 Task: Filter Product category talent intelligence software.
Action: Mouse moved to (321, 77)
Screenshot: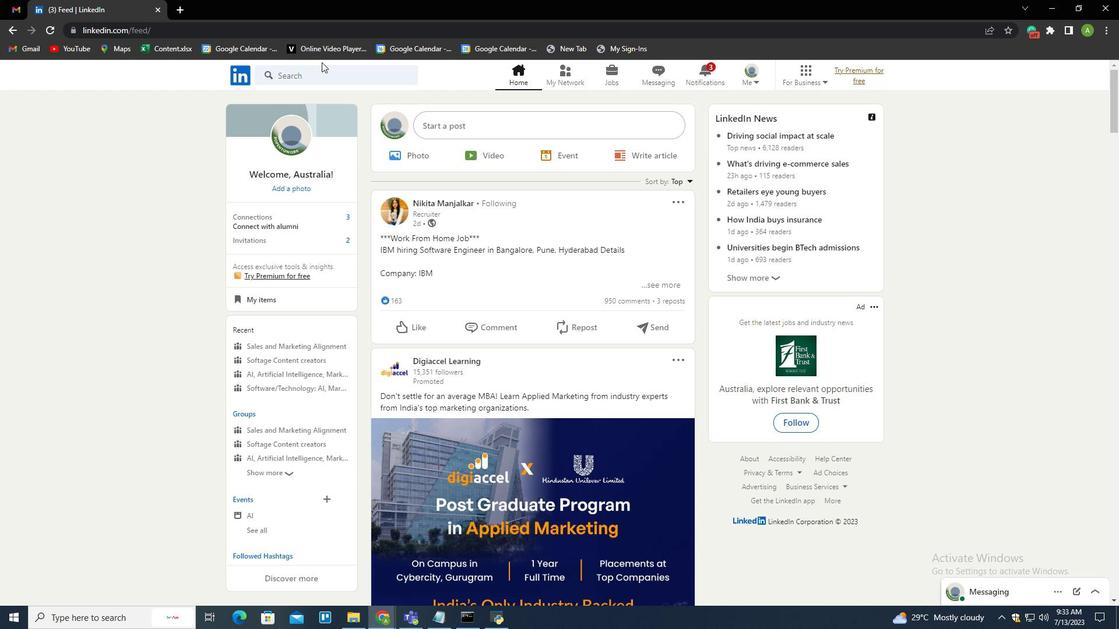 
Action: Mouse pressed left at (321, 77)
Screenshot: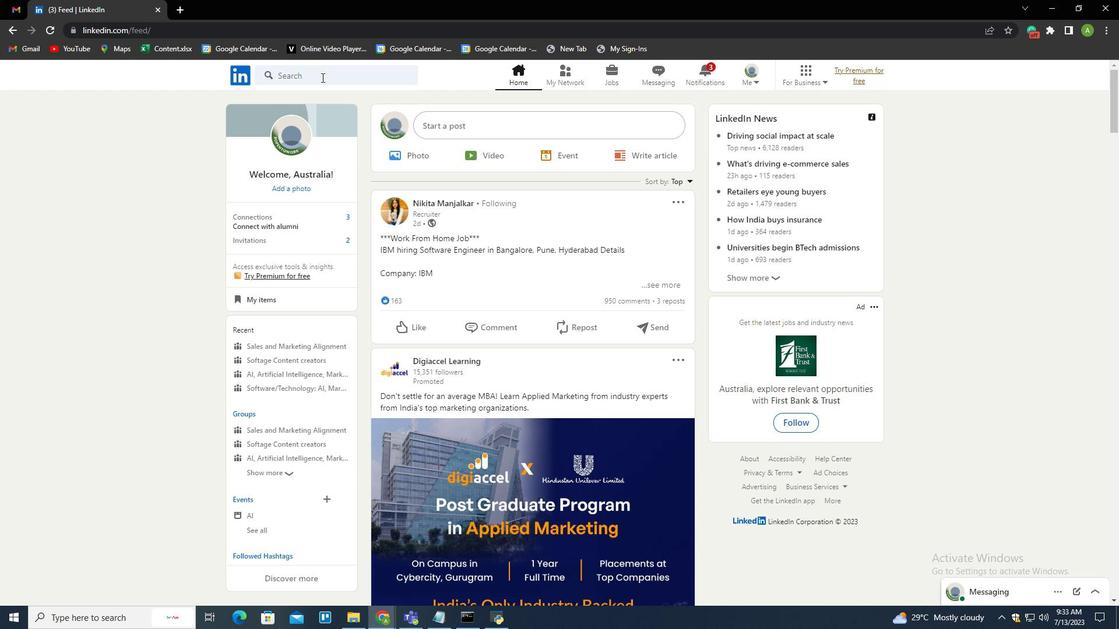 
Action: Mouse moved to (285, 173)
Screenshot: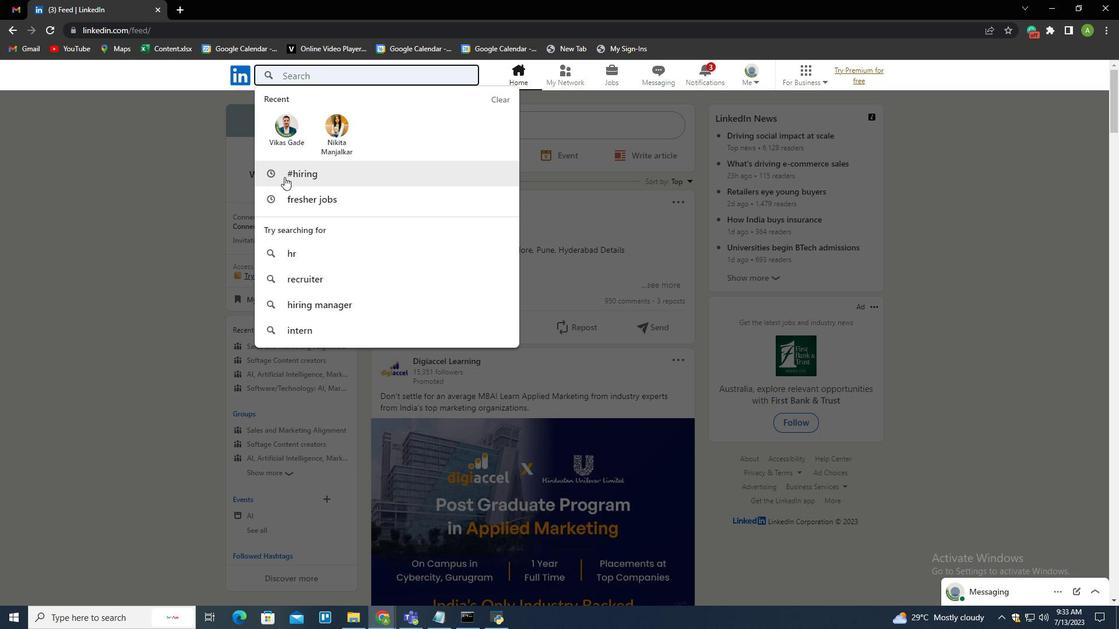 
Action: Mouse pressed left at (285, 173)
Screenshot: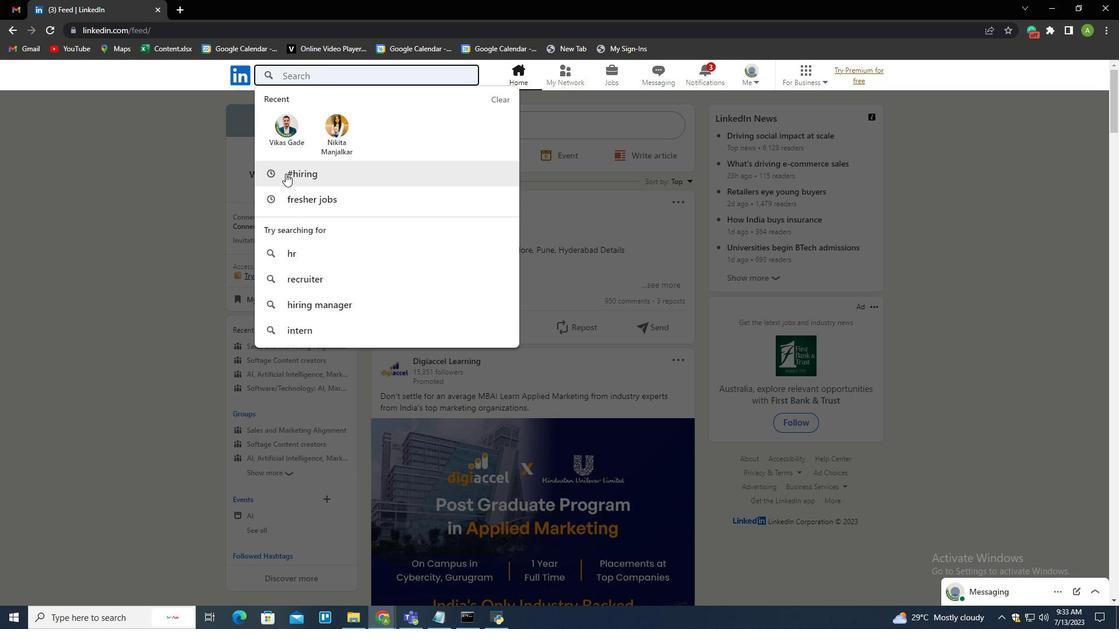 
Action: Mouse moved to (394, 111)
Screenshot: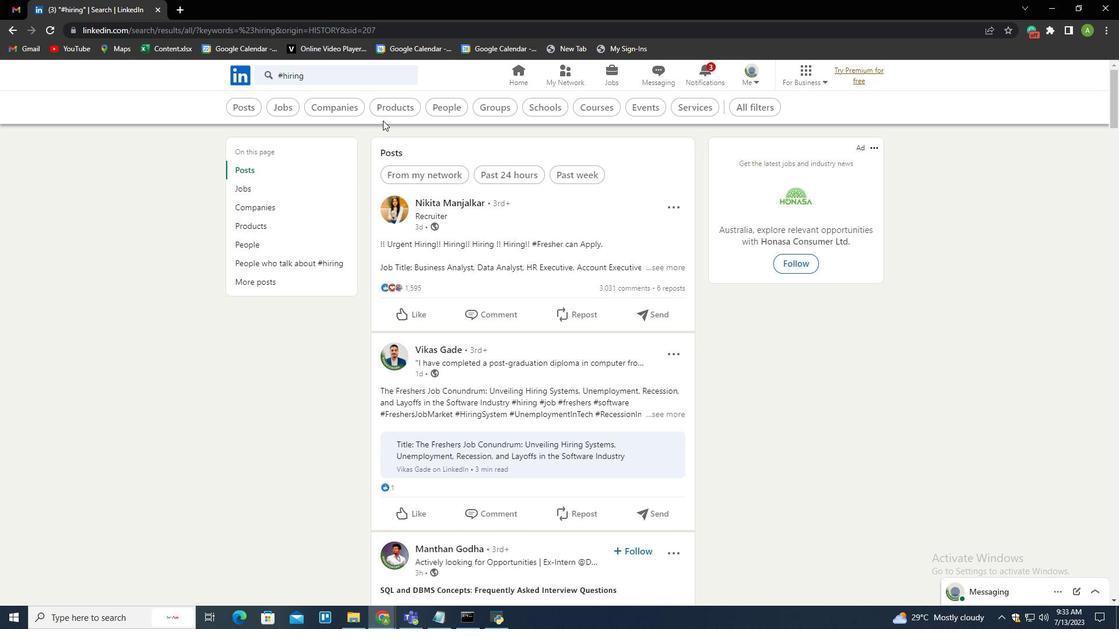 
Action: Mouse pressed left at (394, 111)
Screenshot: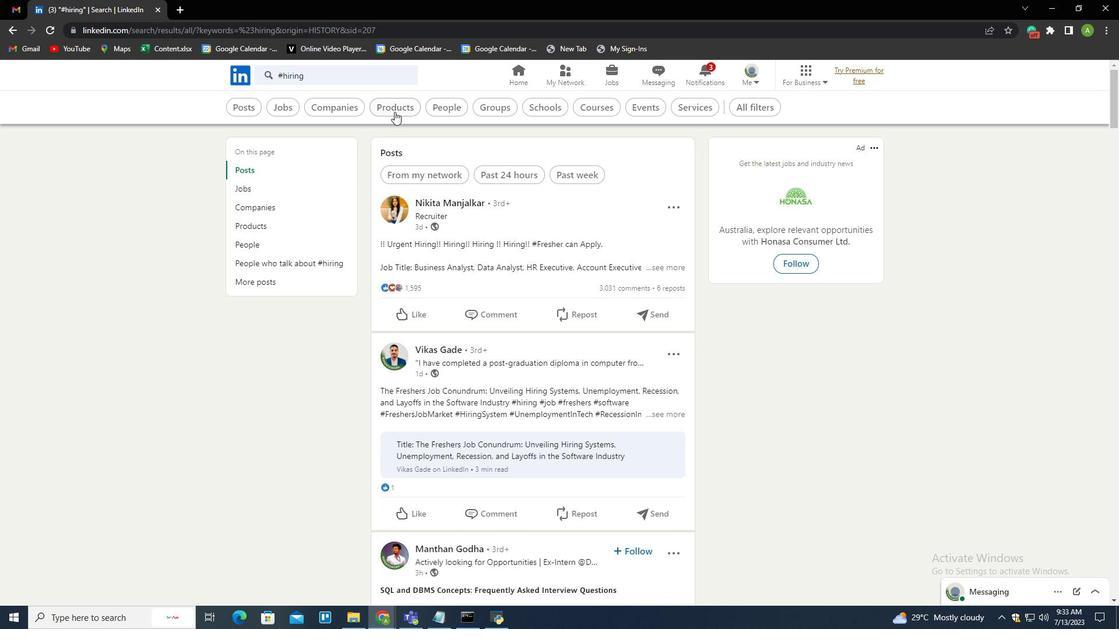 
Action: Mouse moved to (307, 110)
Screenshot: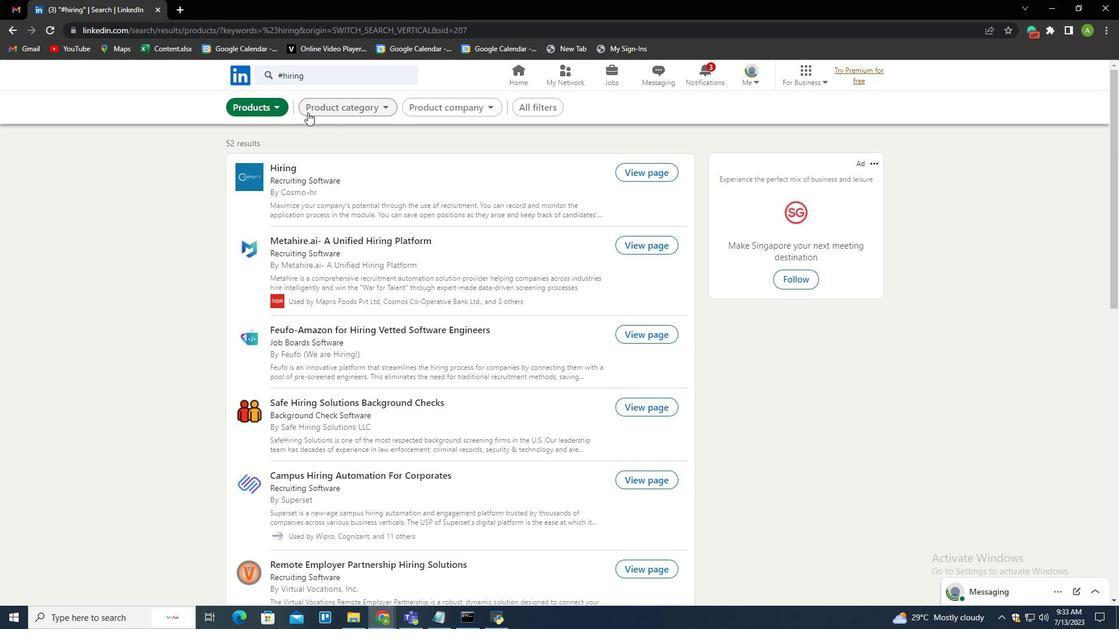 
Action: Mouse pressed left at (307, 110)
Screenshot: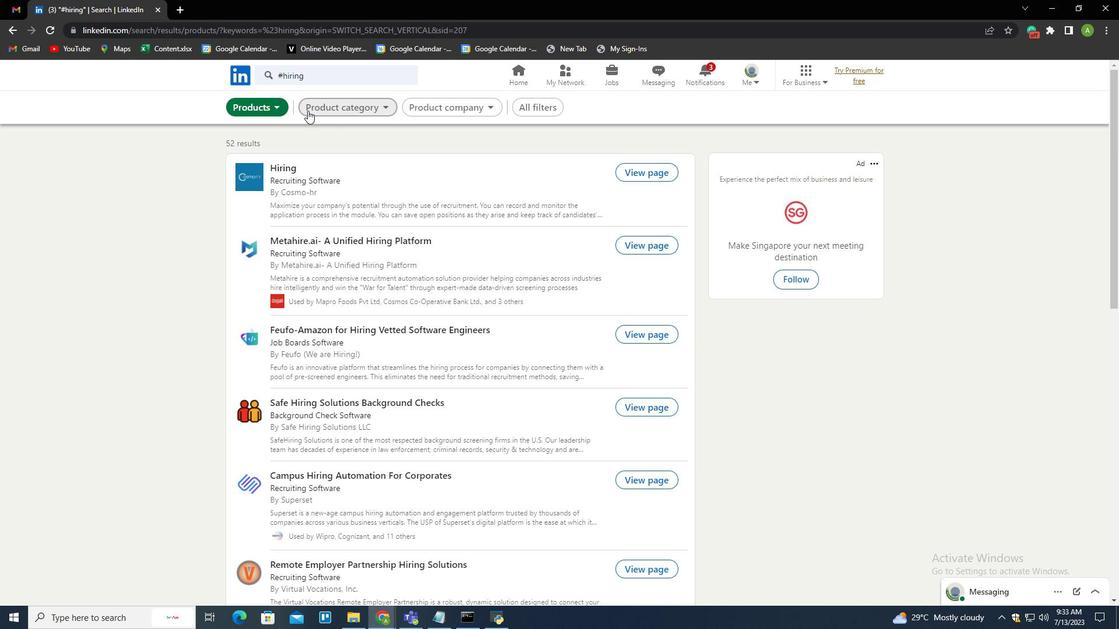 
Action: Mouse moved to (277, 221)
Screenshot: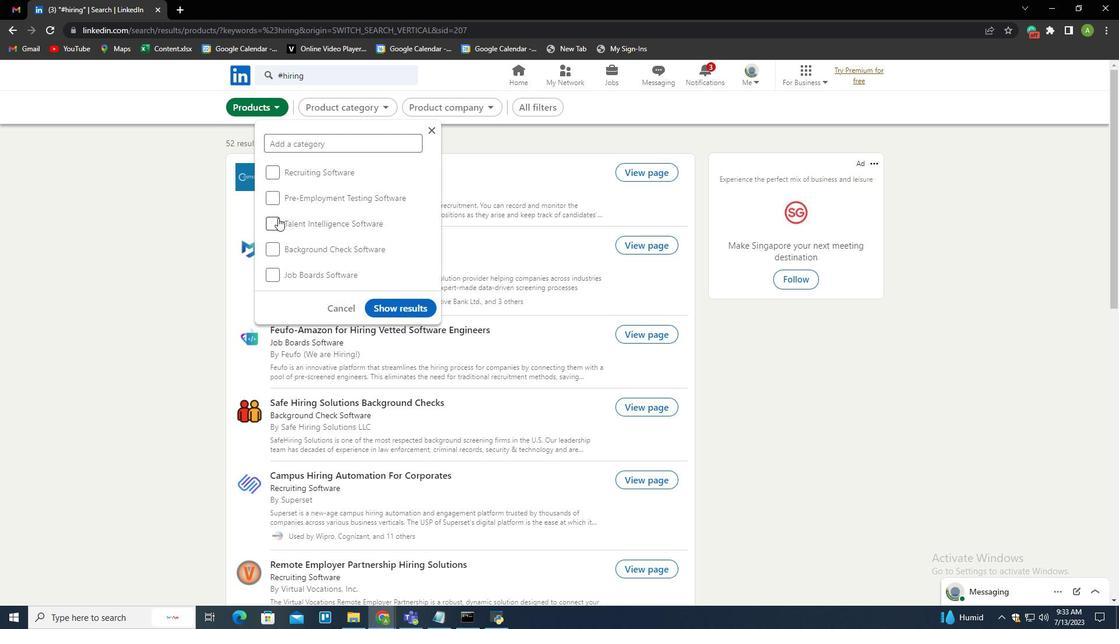 
Action: Mouse pressed left at (277, 221)
Screenshot: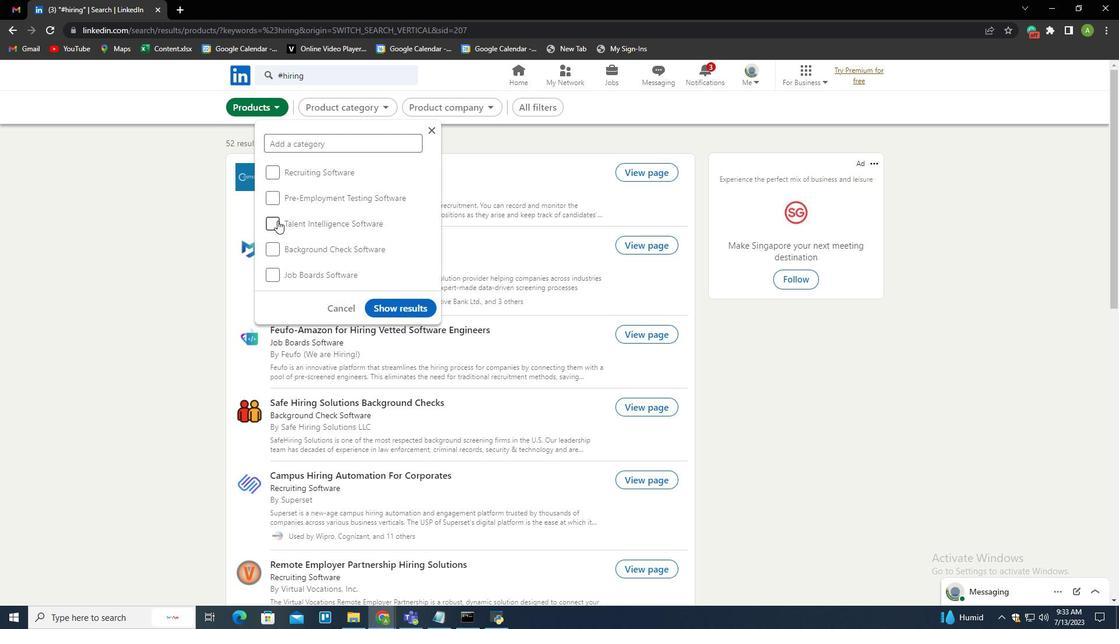 
Action: Mouse moved to (416, 309)
Screenshot: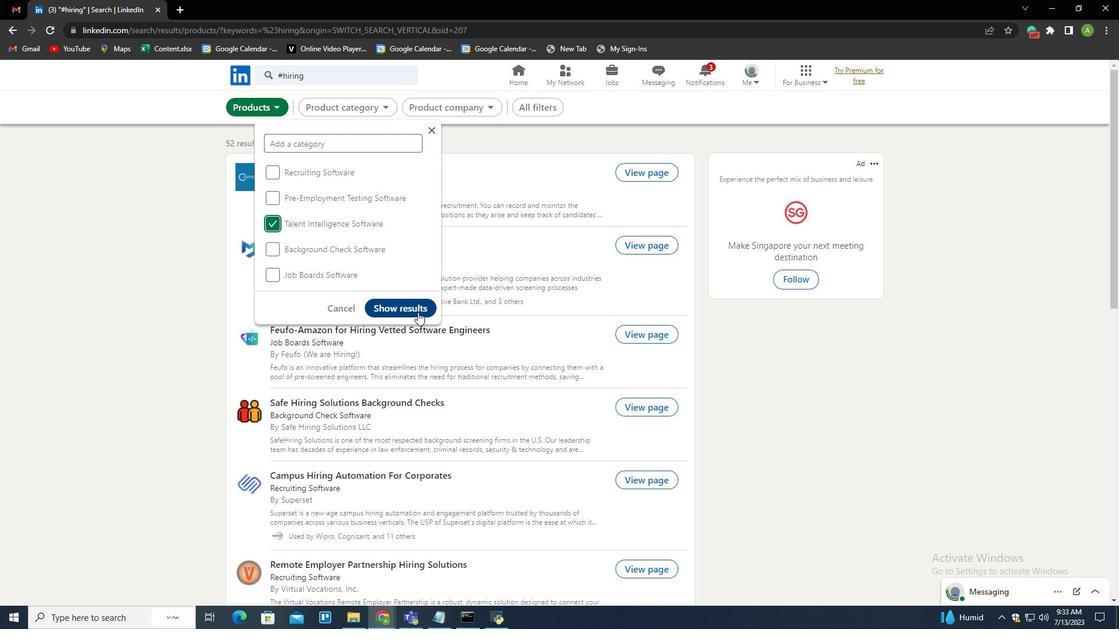 
Action: Mouse pressed left at (416, 309)
Screenshot: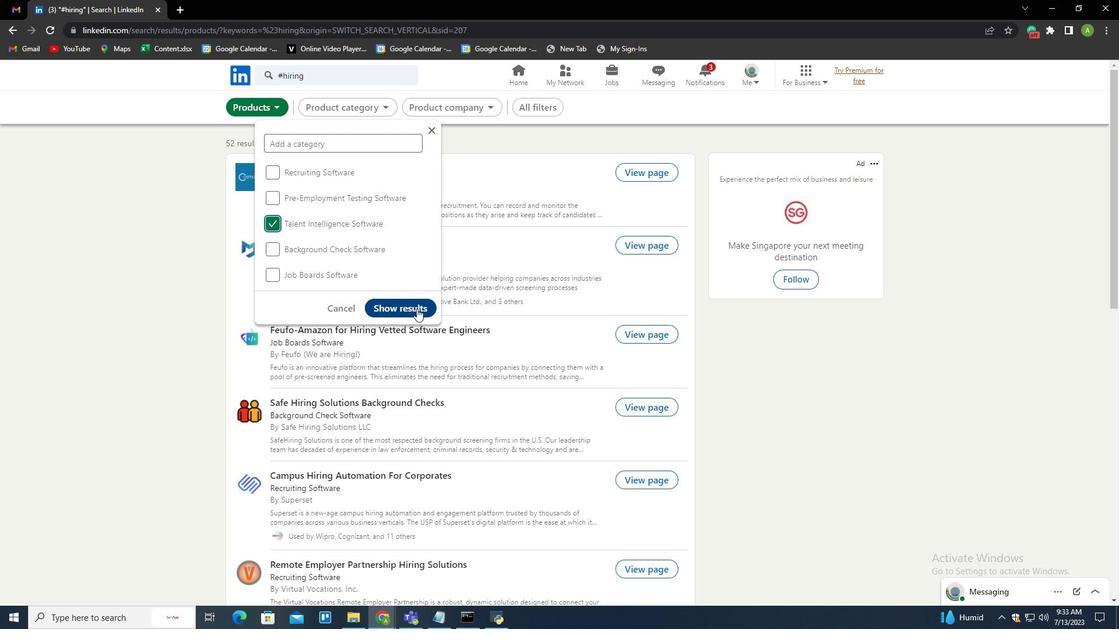 
